 Task: Create a rule when a start date in next week in set on a card by me.
Action: Mouse moved to (1315, 126)
Screenshot: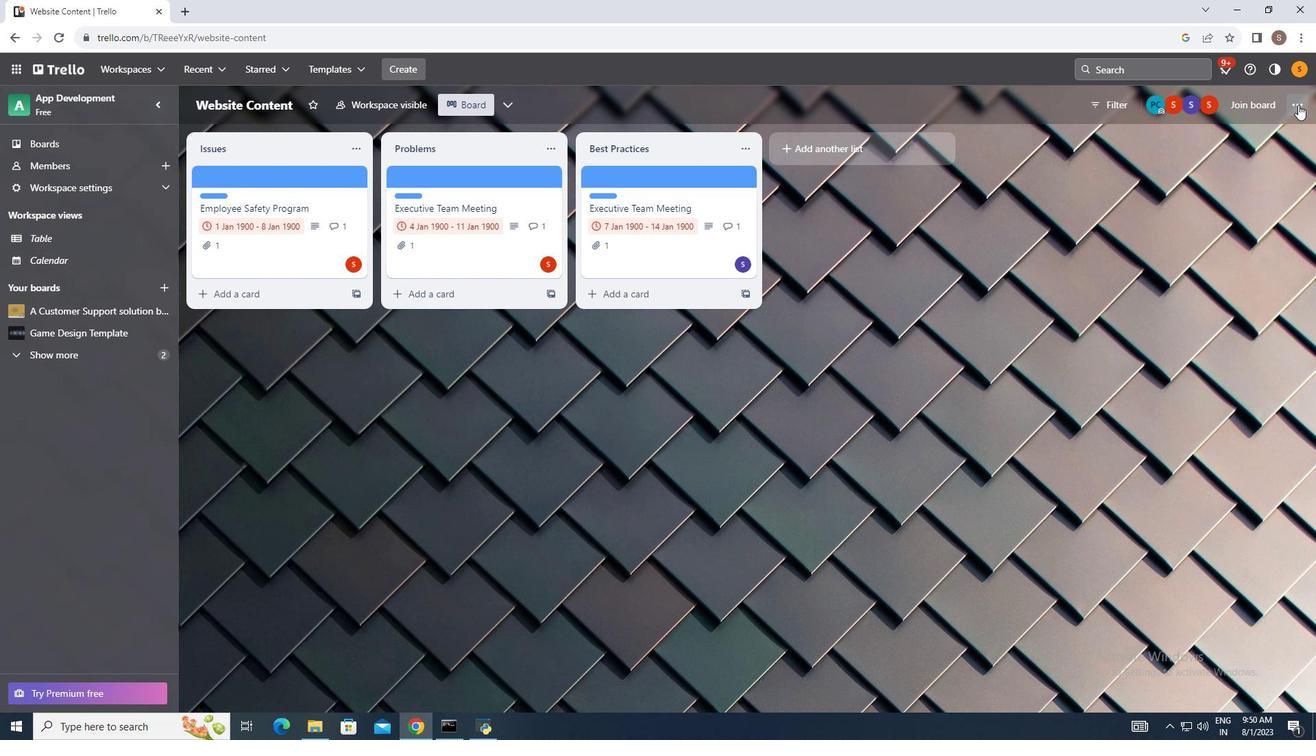 
Action: Mouse pressed left at (1315, 126)
Screenshot: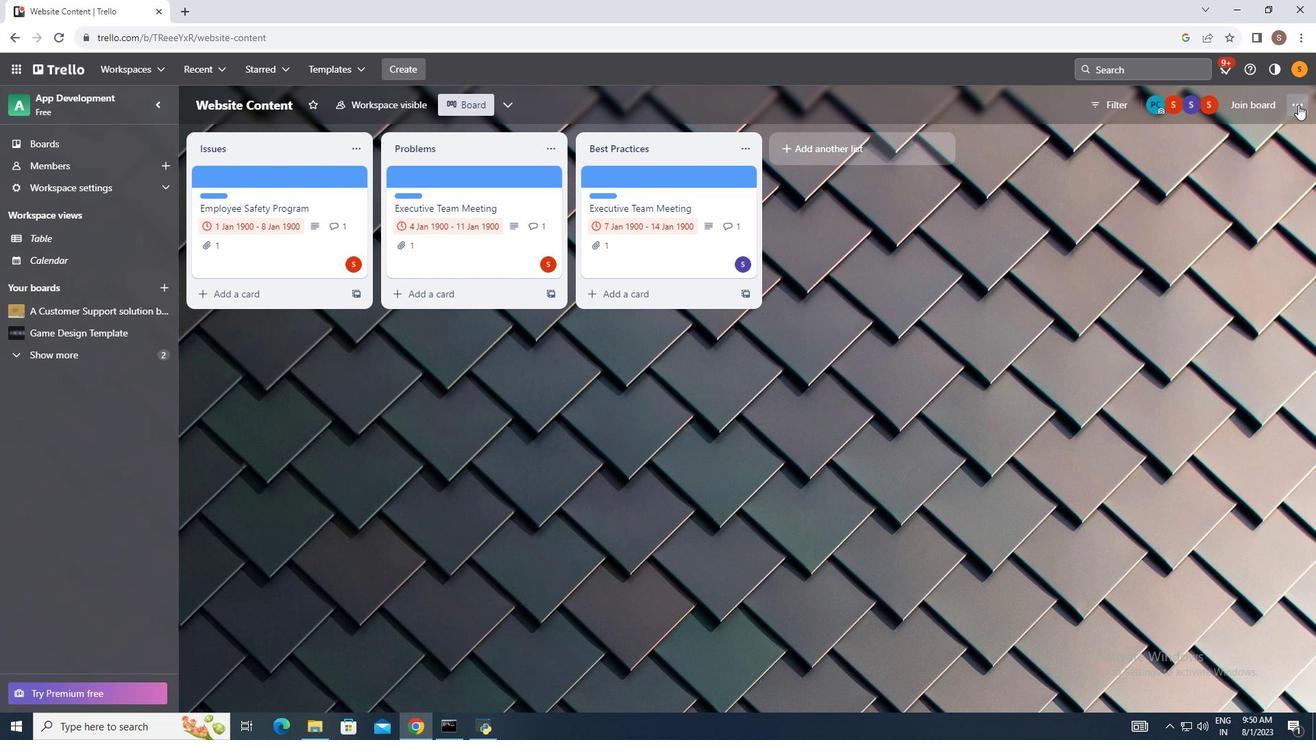 
Action: Mouse moved to (1195, 281)
Screenshot: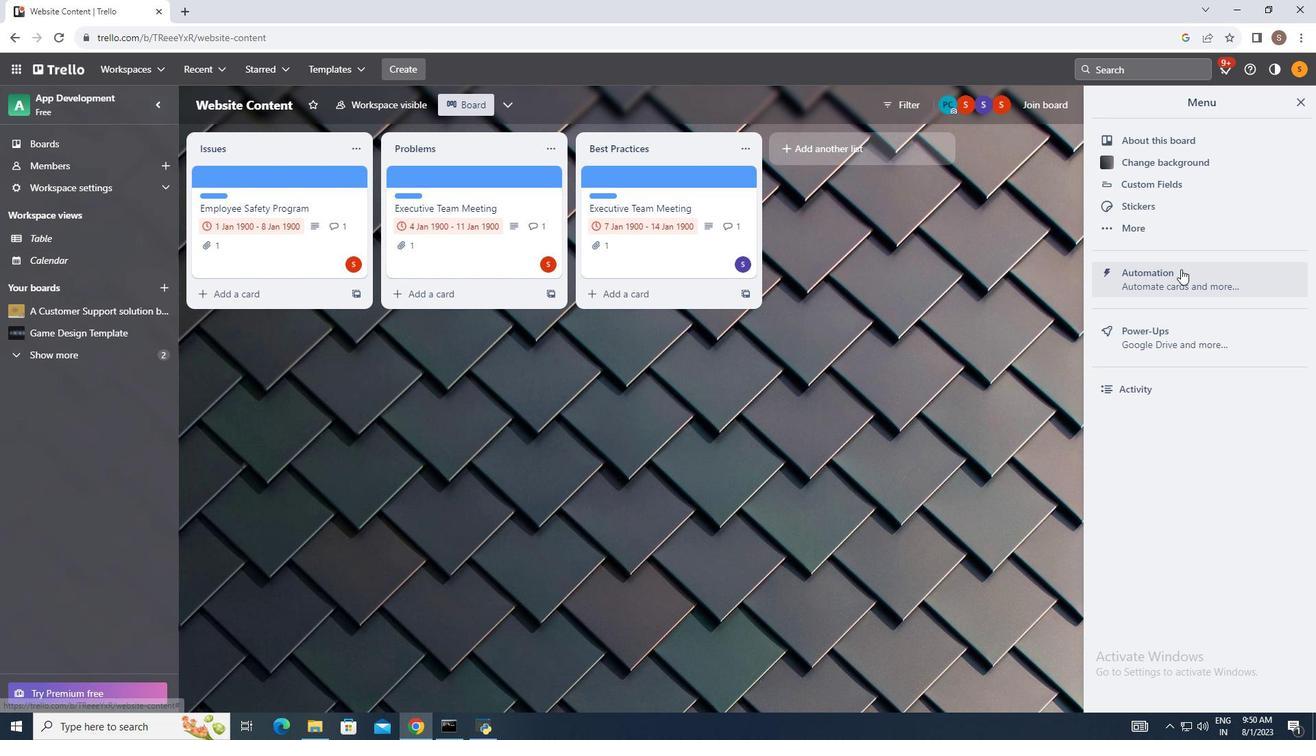 
Action: Mouse pressed left at (1195, 281)
Screenshot: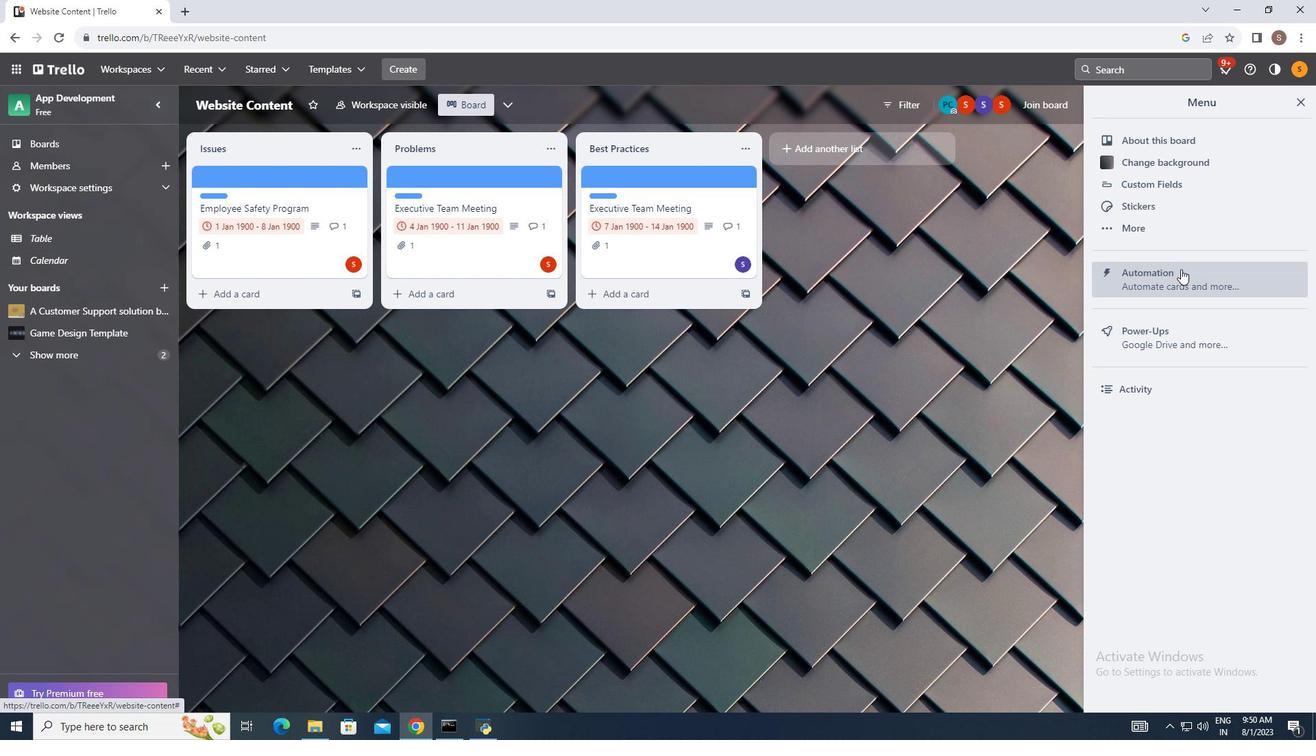 
Action: Mouse moved to (222, 237)
Screenshot: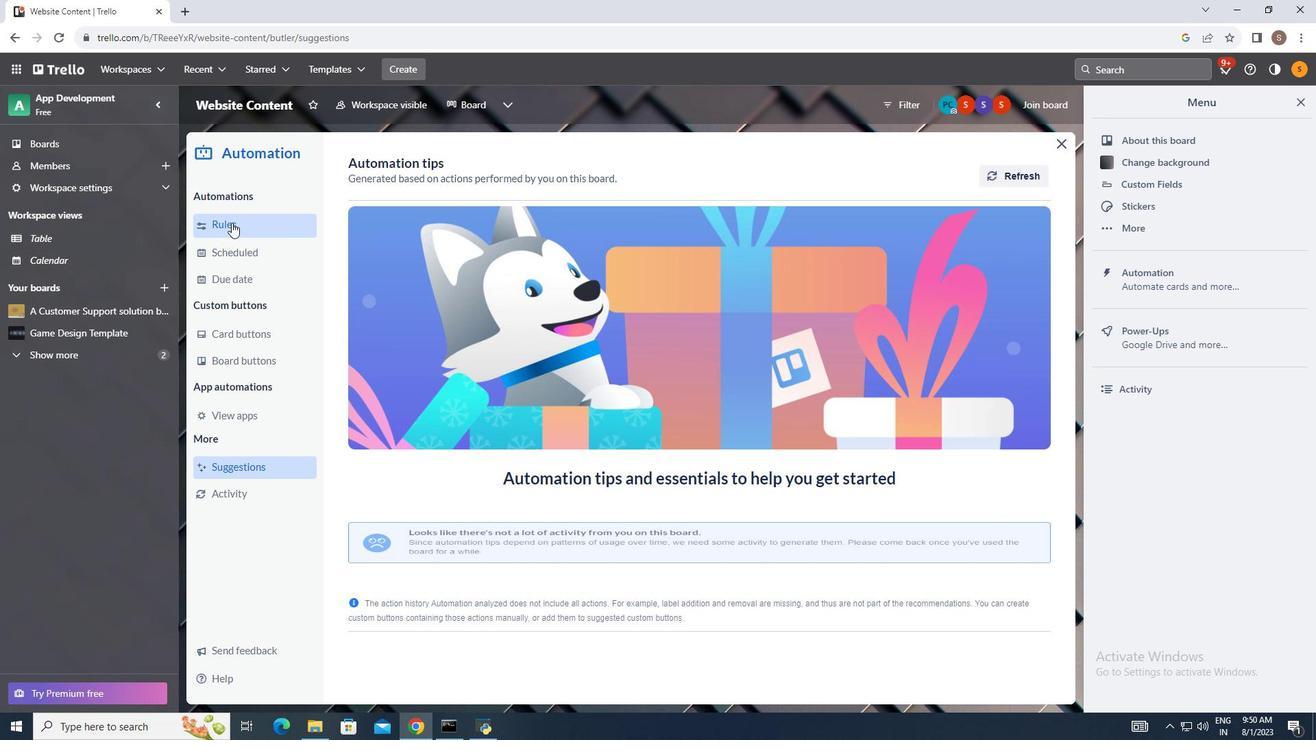 
Action: Mouse pressed left at (222, 237)
Screenshot: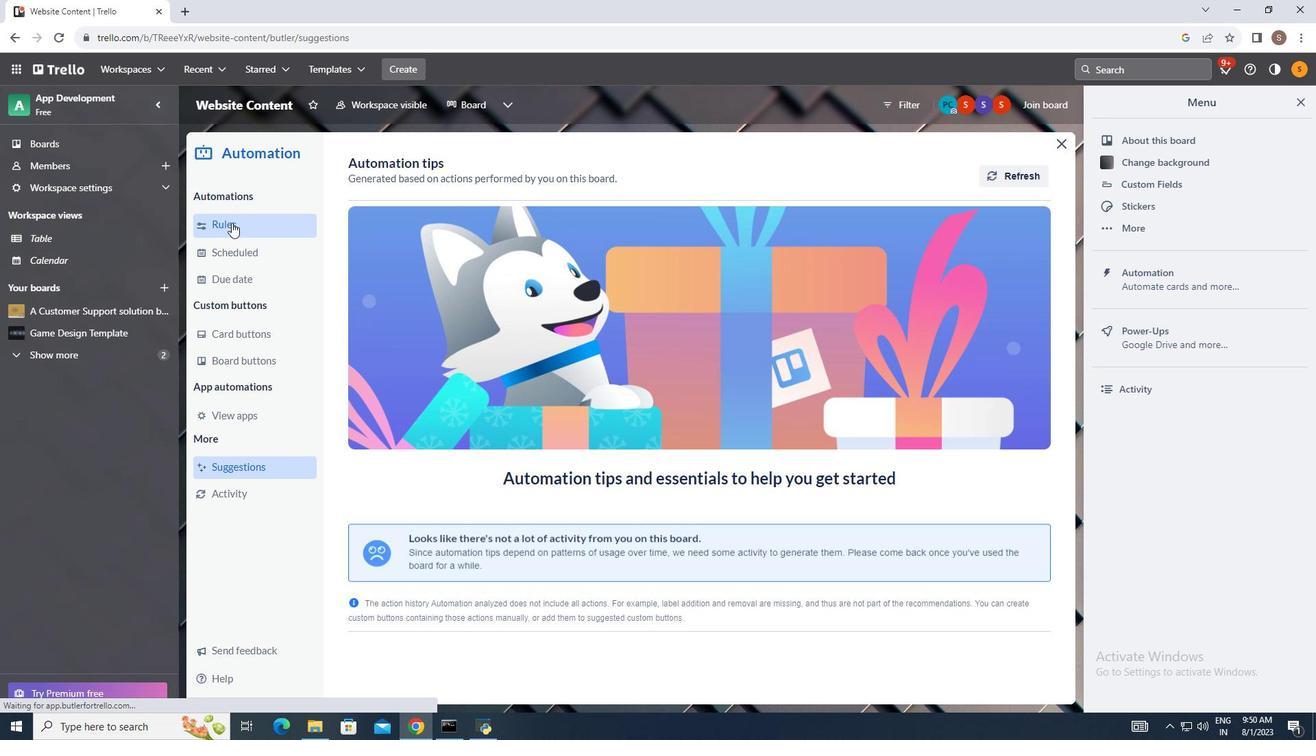 
Action: Mouse moved to (928, 185)
Screenshot: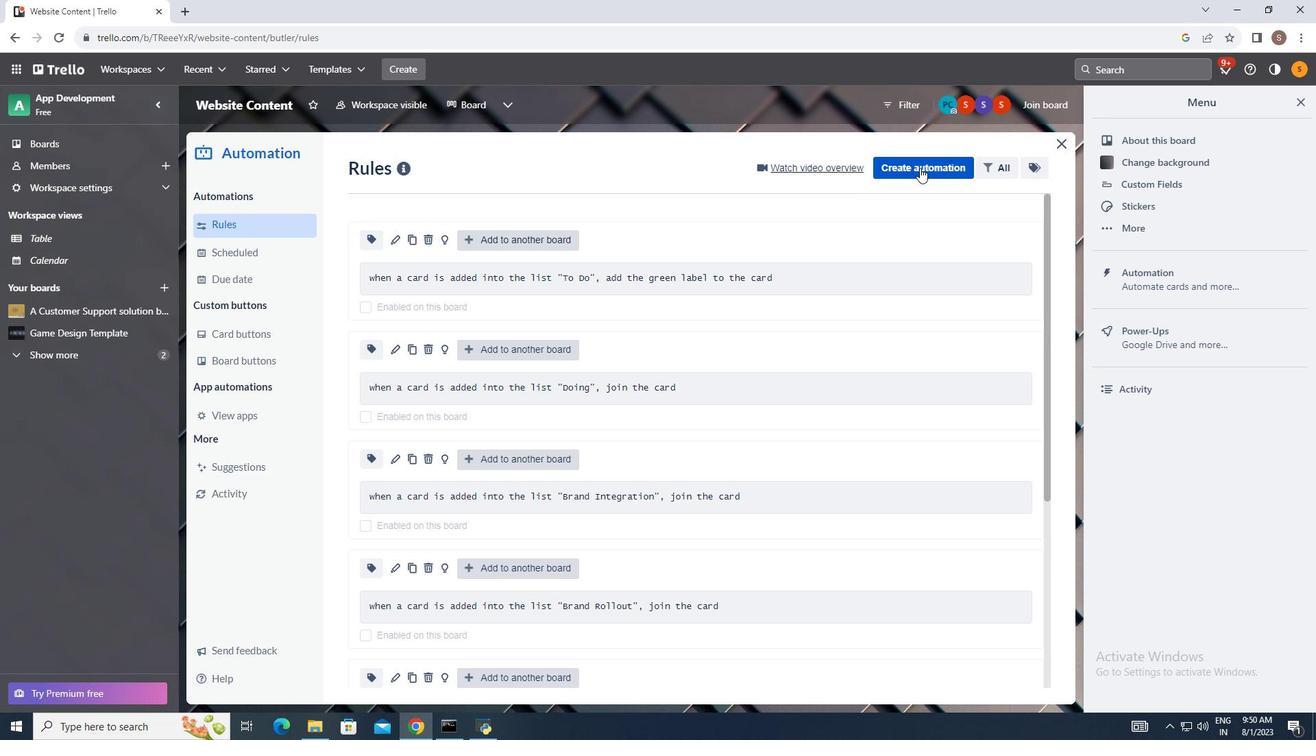 
Action: Mouse pressed left at (928, 185)
Screenshot: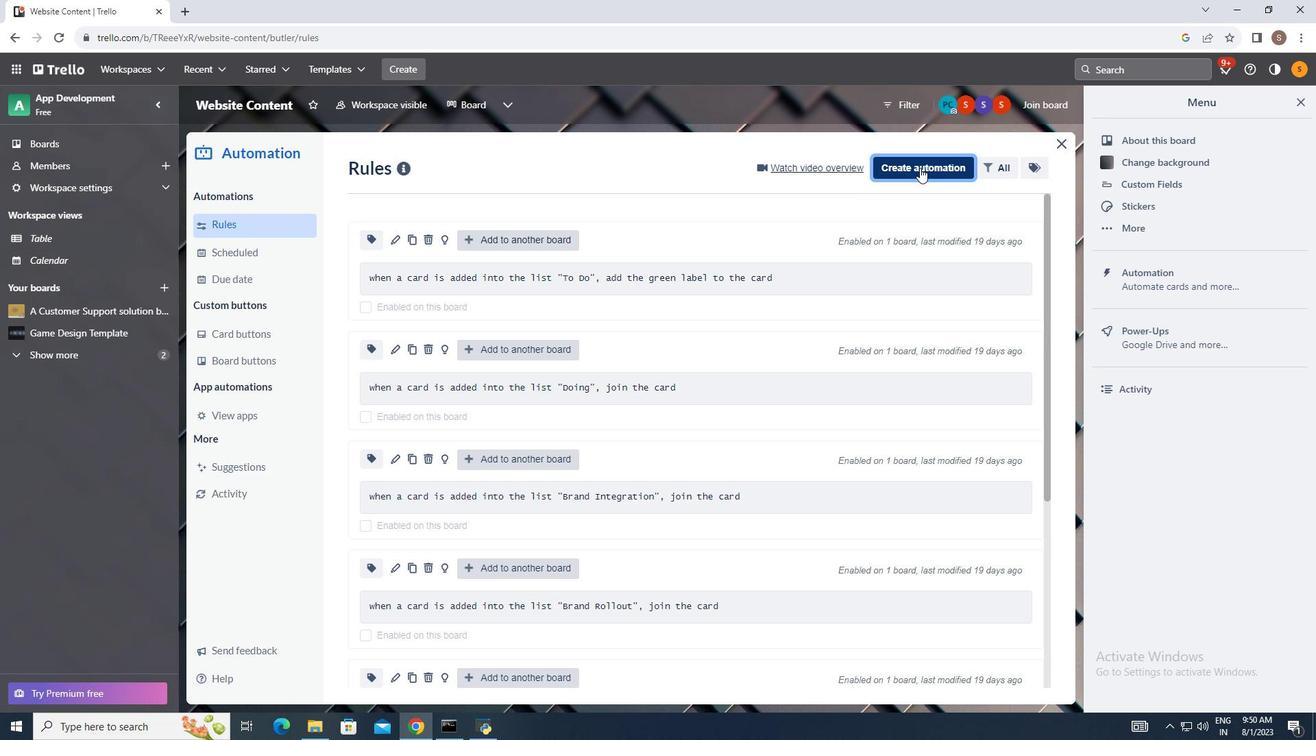 
Action: Mouse moved to (682, 306)
Screenshot: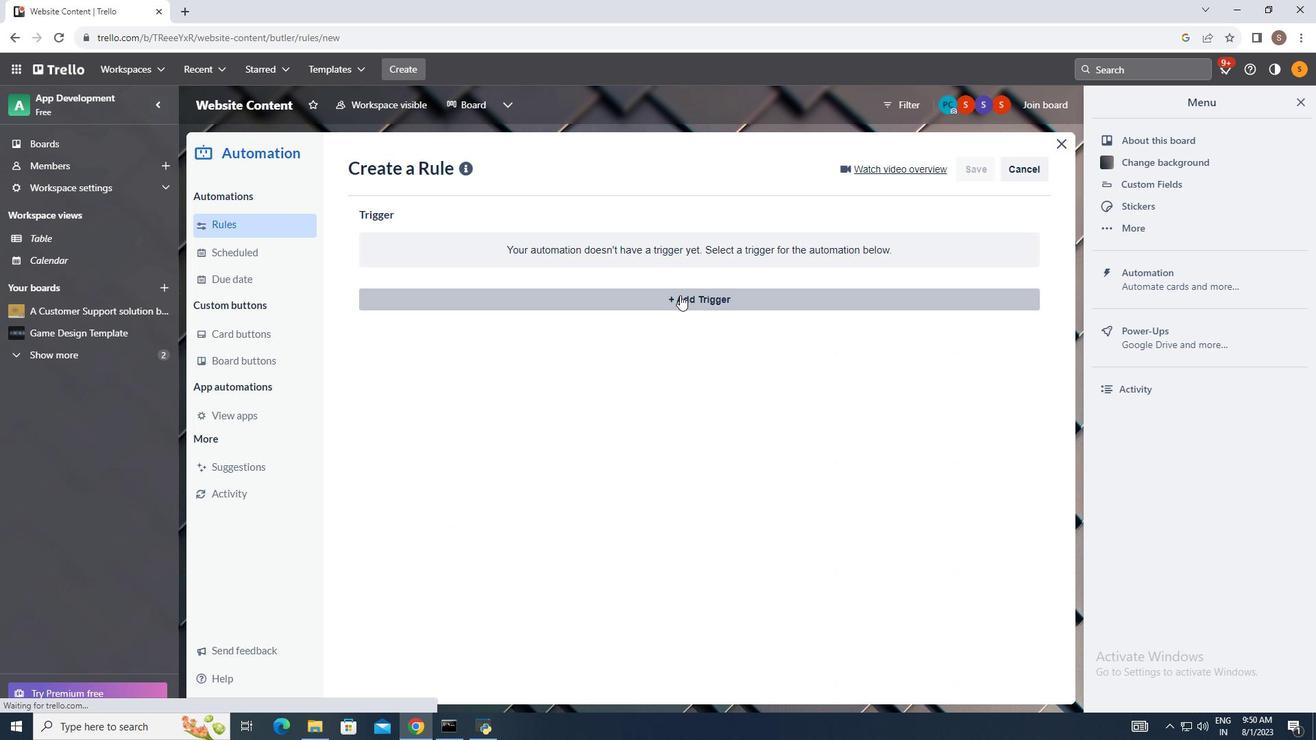 
Action: Mouse pressed left at (682, 306)
Screenshot: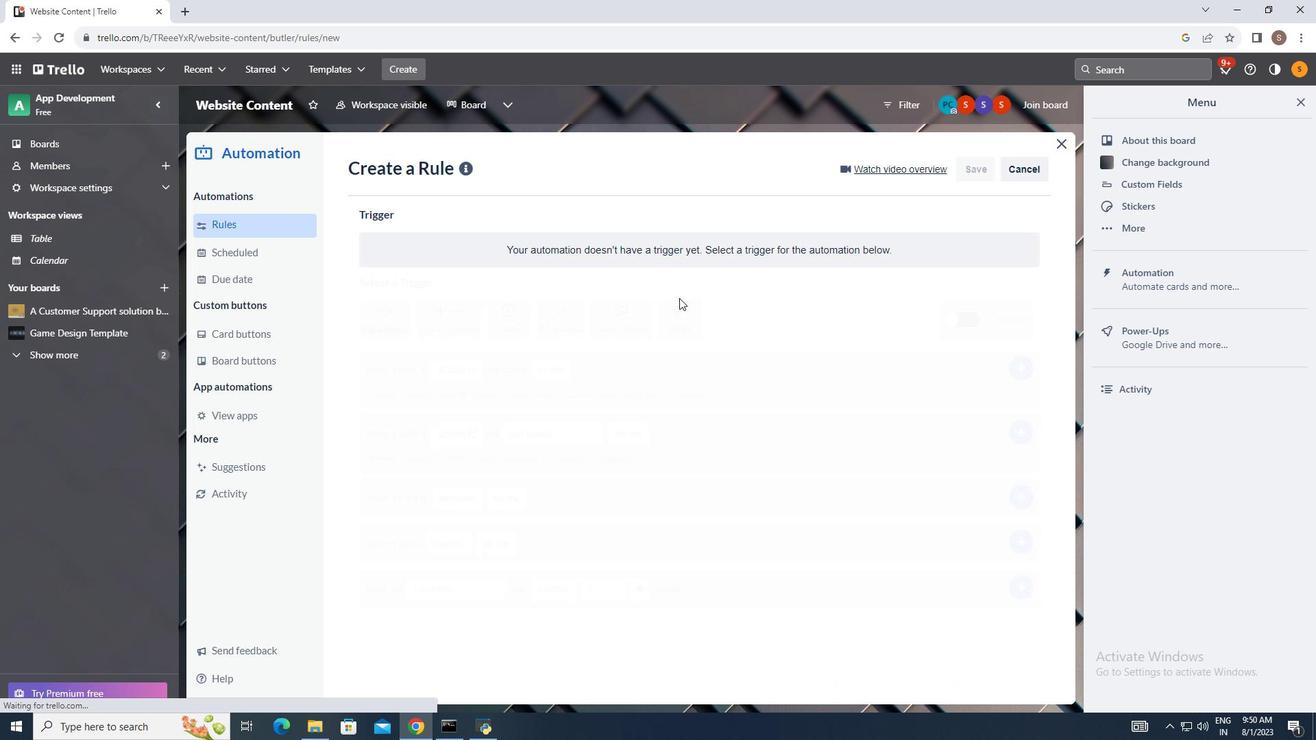 
Action: Mouse moved to (499, 351)
Screenshot: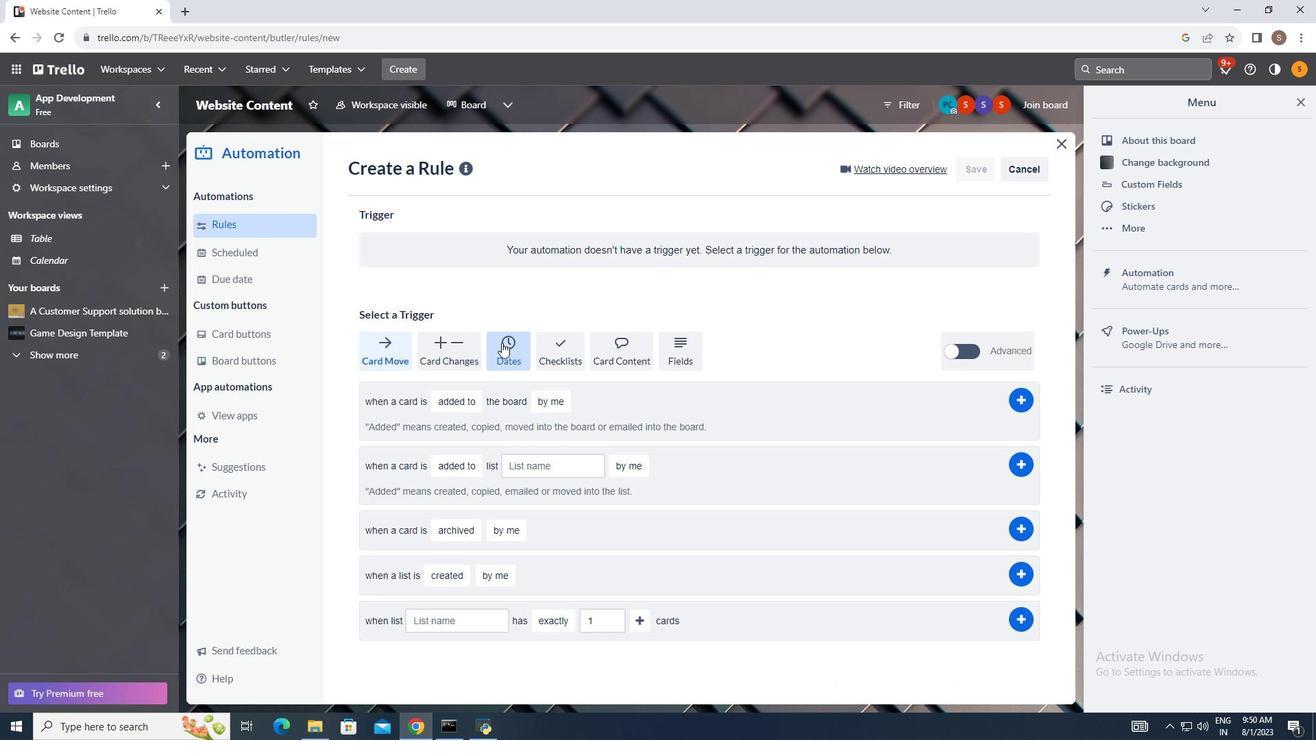 
Action: Mouse pressed left at (499, 351)
Screenshot: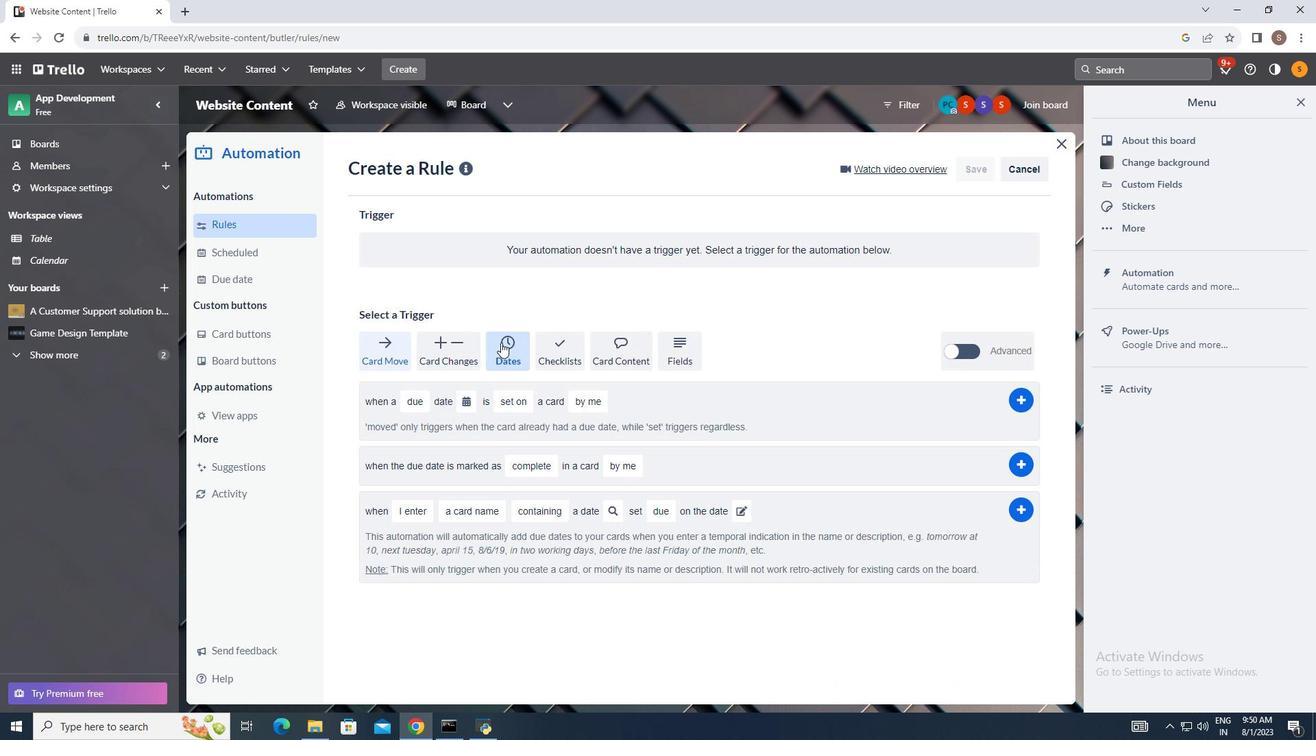 
Action: Mouse moved to (413, 401)
Screenshot: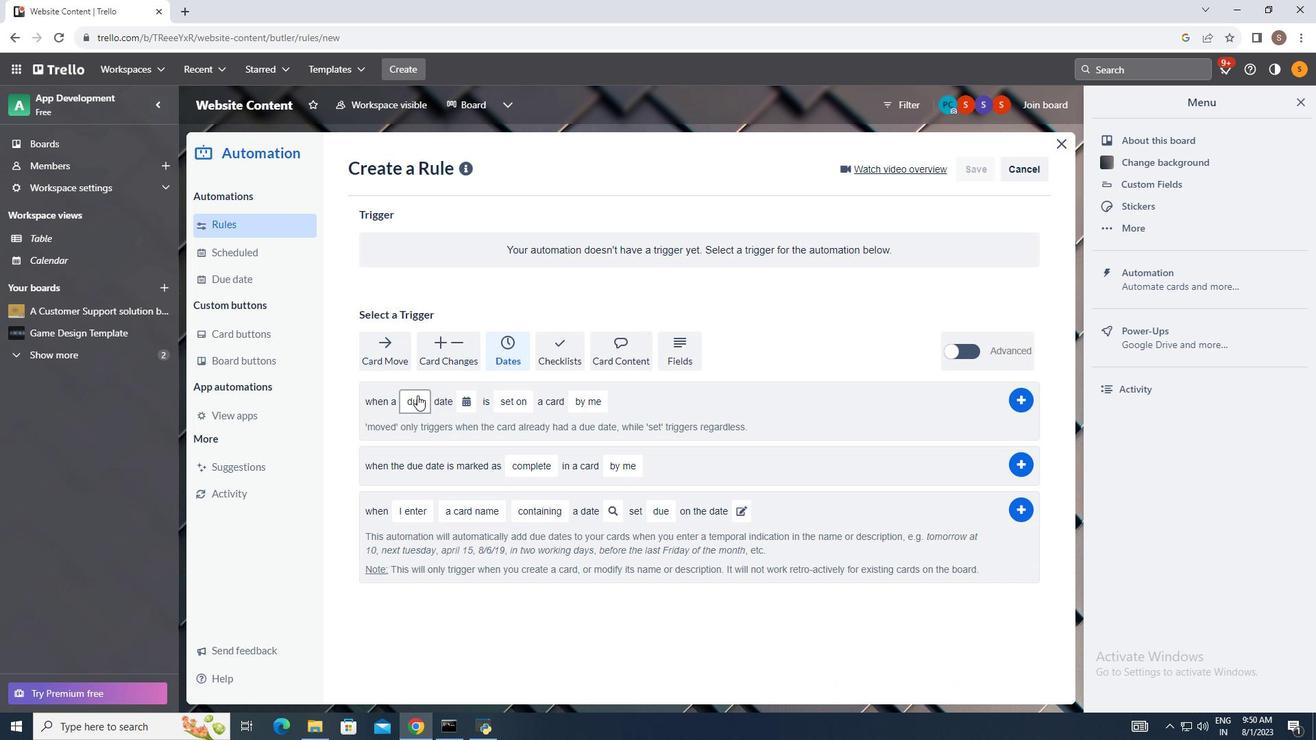 
Action: Mouse pressed left at (413, 401)
Screenshot: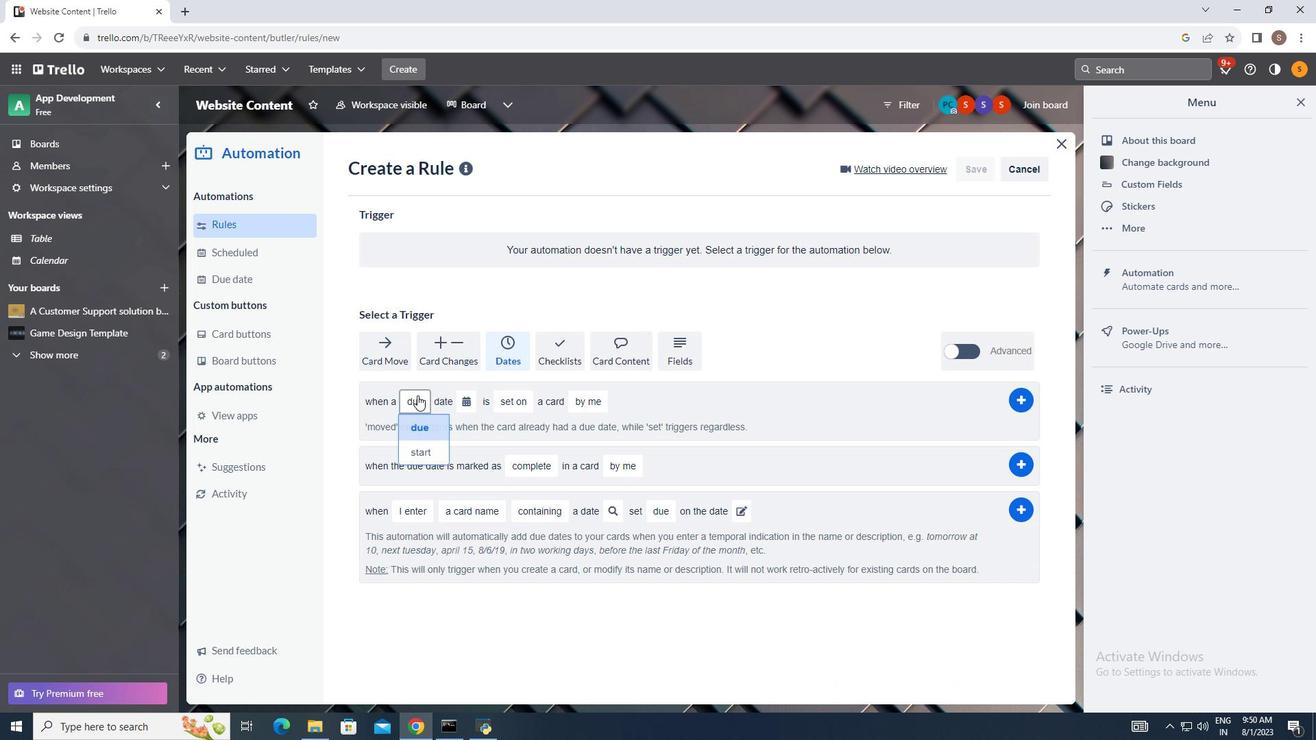 
Action: Mouse moved to (420, 456)
Screenshot: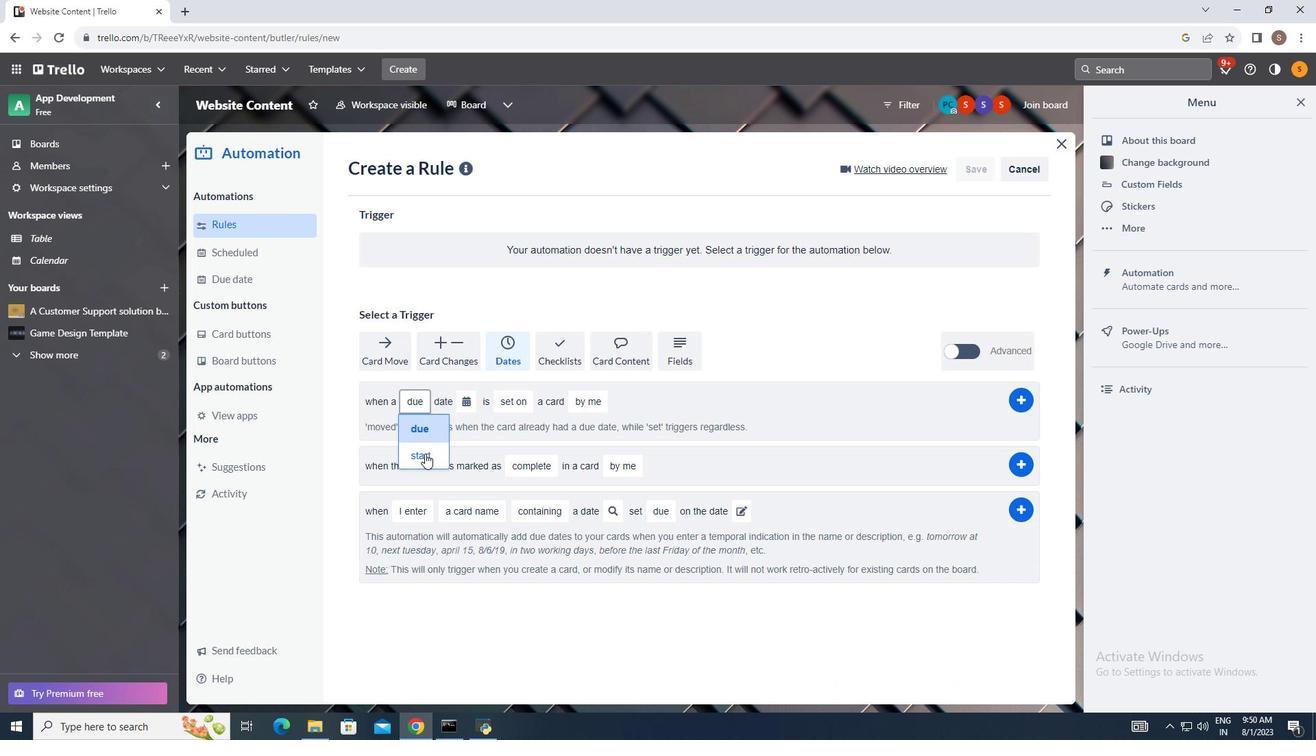 
Action: Mouse pressed left at (420, 456)
Screenshot: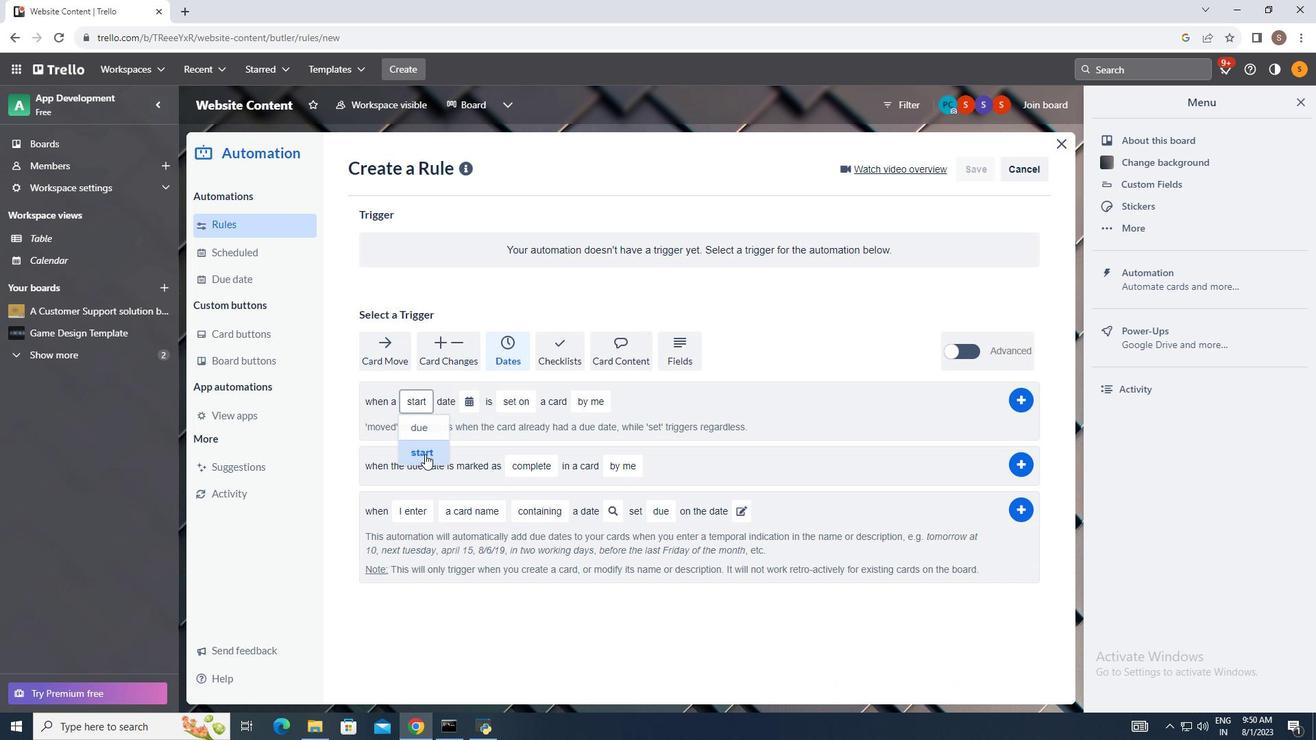 
Action: Mouse moved to (467, 407)
Screenshot: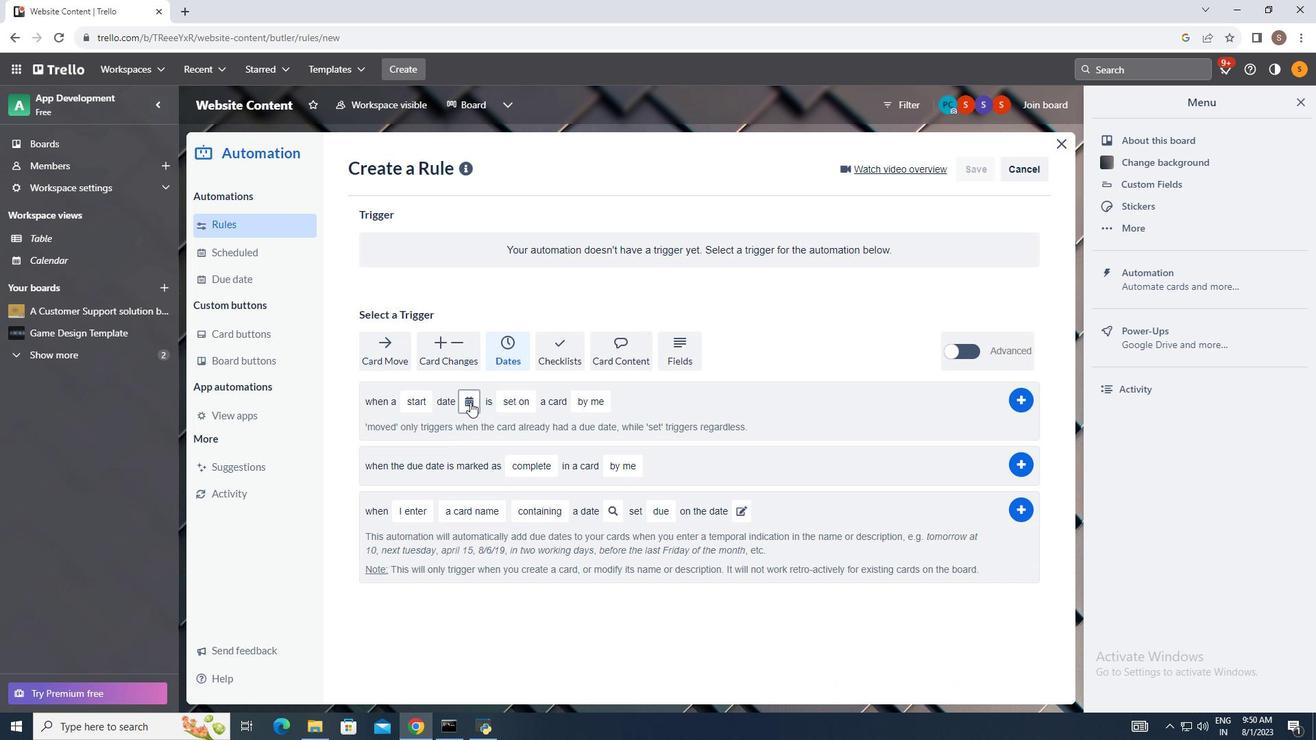 
Action: Mouse pressed left at (467, 407)
Screenshot: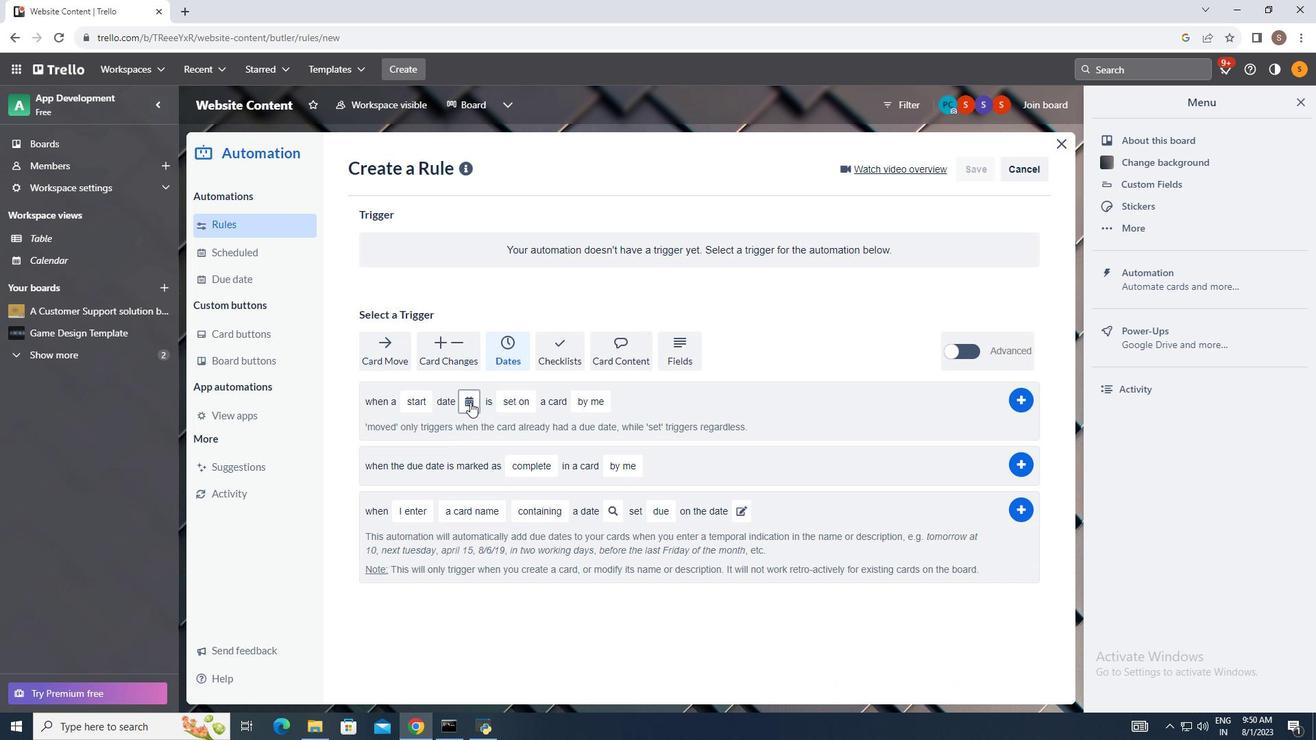 
Action: Mouse moved to (472, 445)
Screenshot: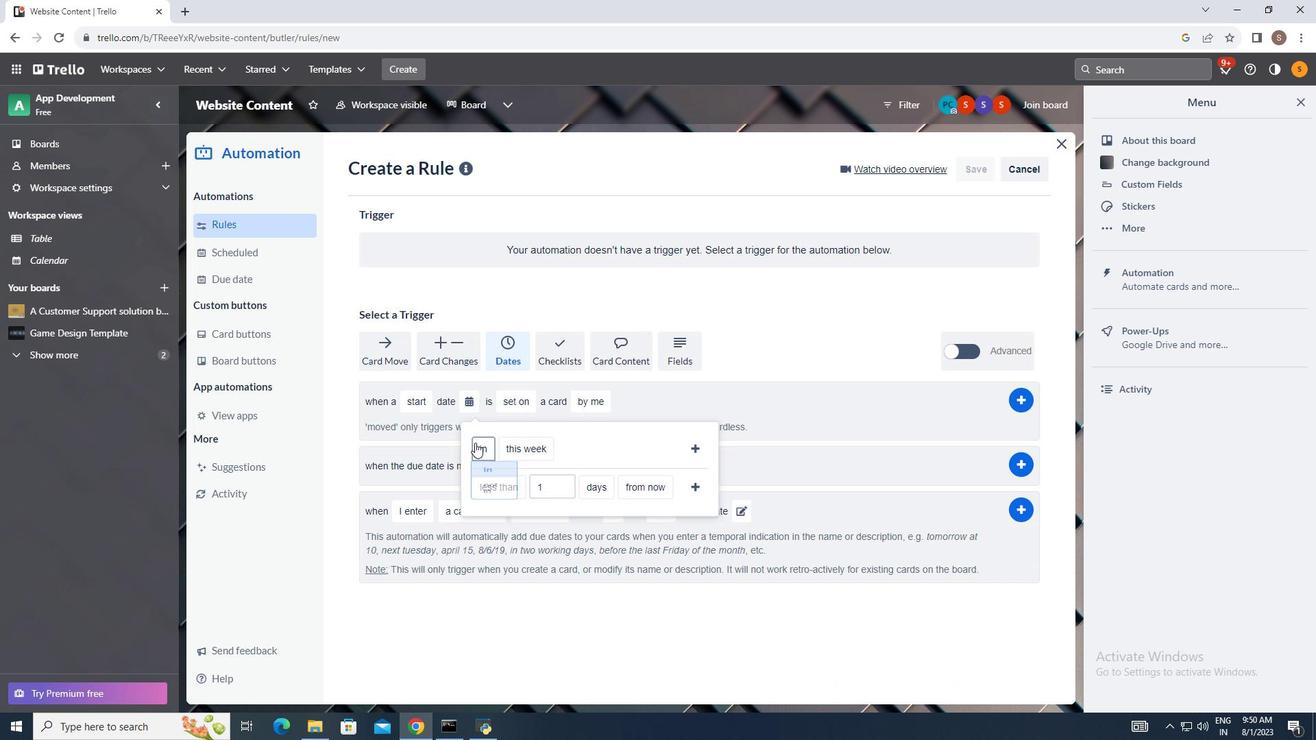 
Action: Mouse pressed left at (472, 445)
Screenshot: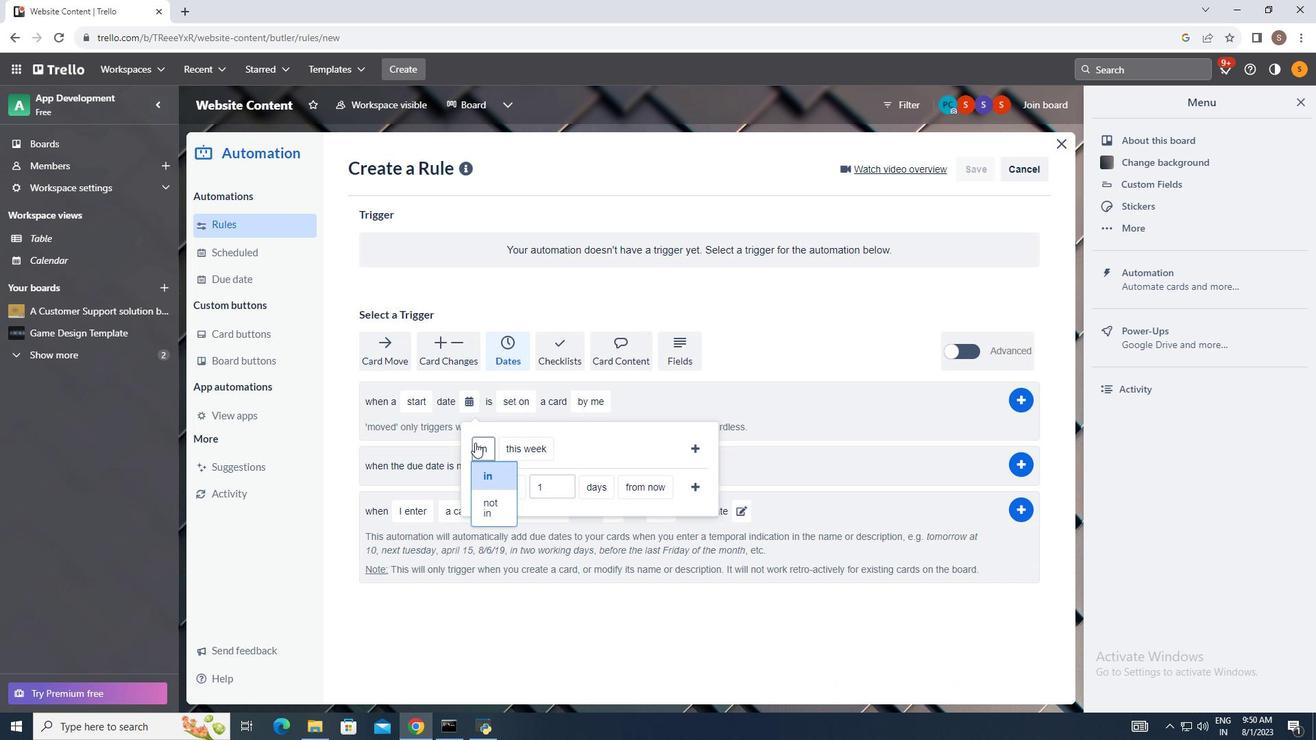 
Action: Mouse moved to (484, 473)
Screenshot: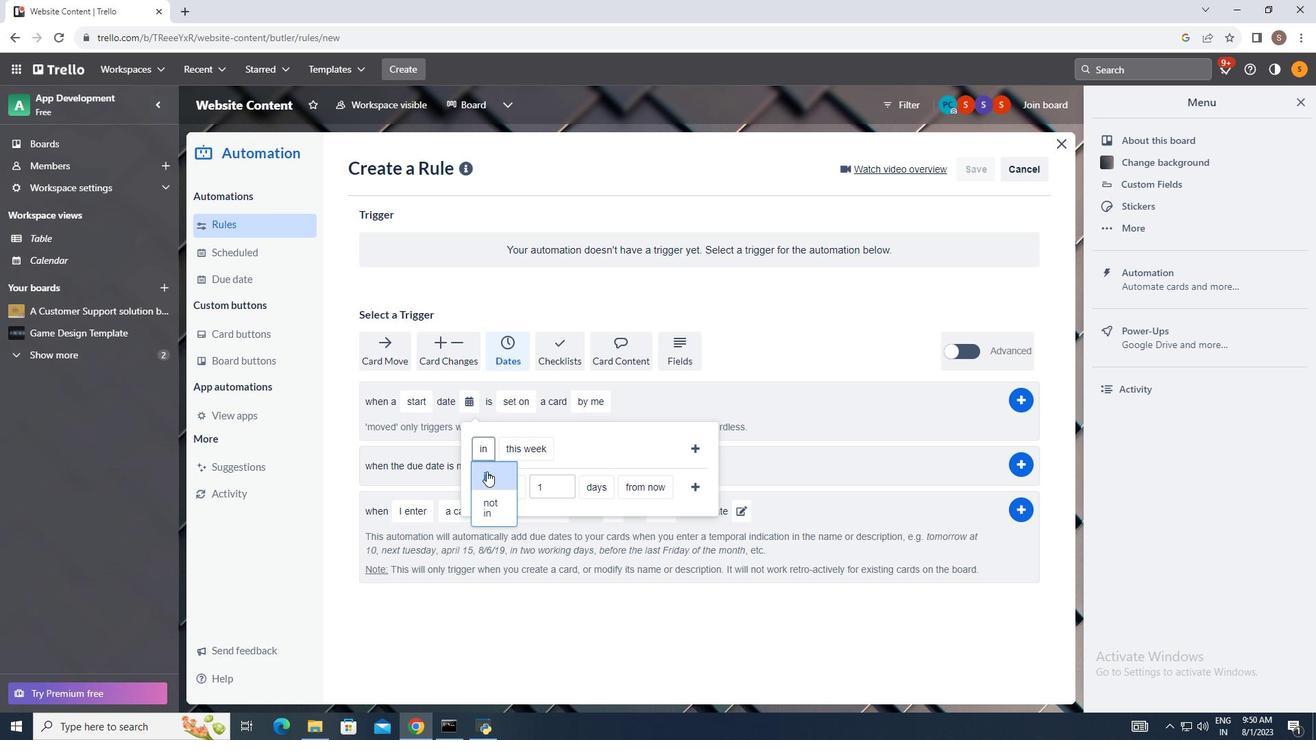 
Action: Mouse pressed left at (484, 473)
Screenshot: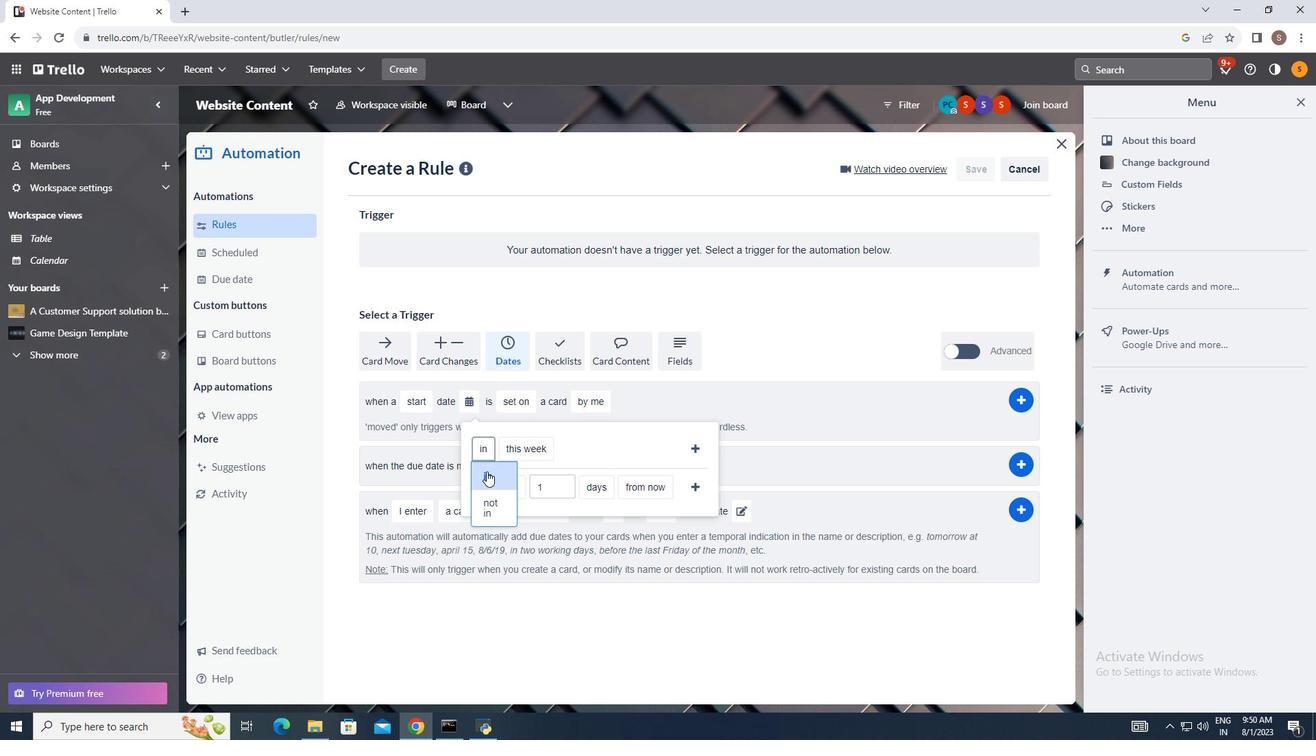 
Action: Mouse moved to (510, 449)
Screenshot: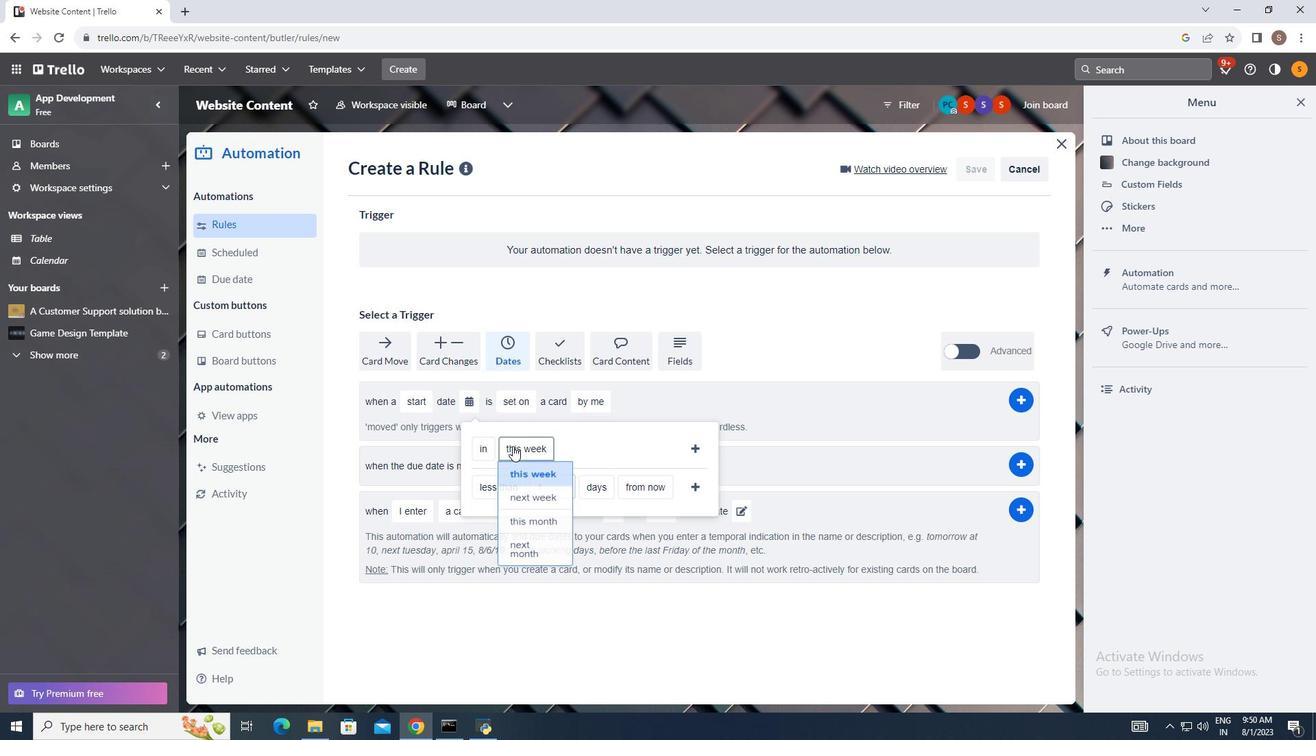 
Action: Mouse pressed left at (510, 449)
Screenshot: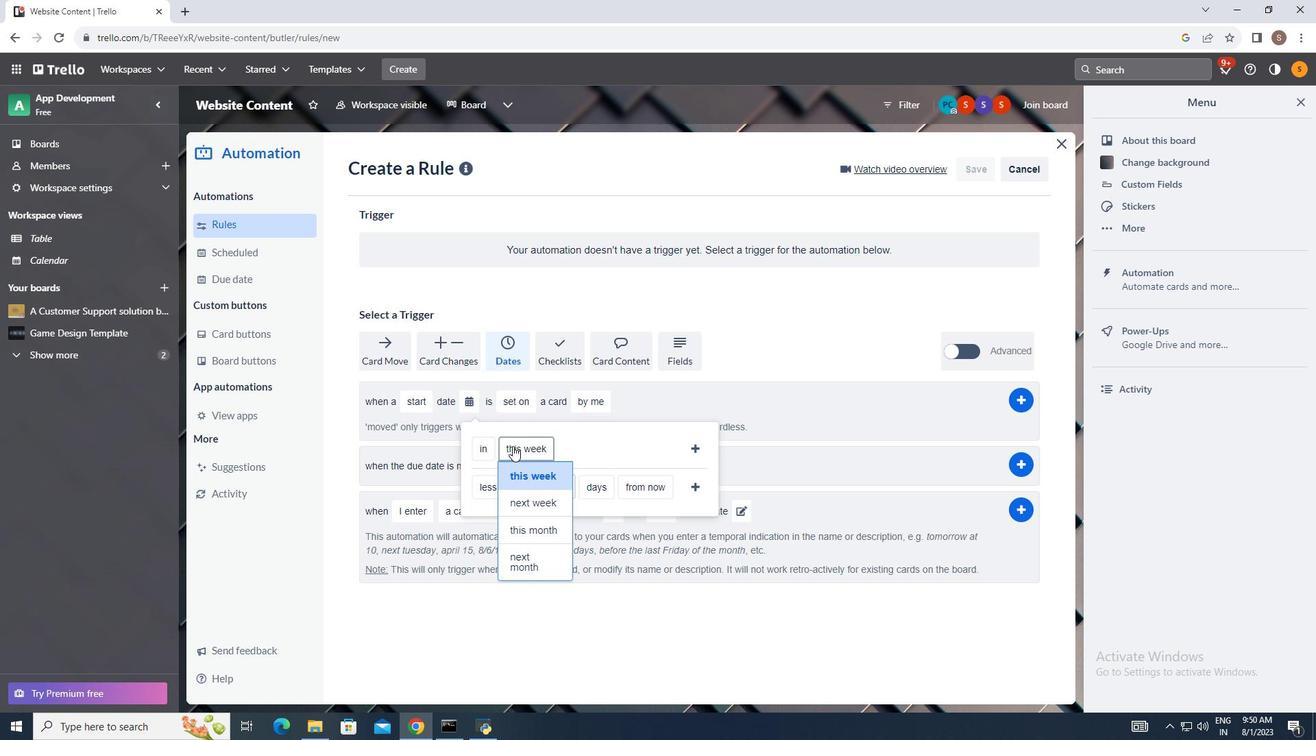 
Action: Mouse moved to (525, 500)
Screenshot: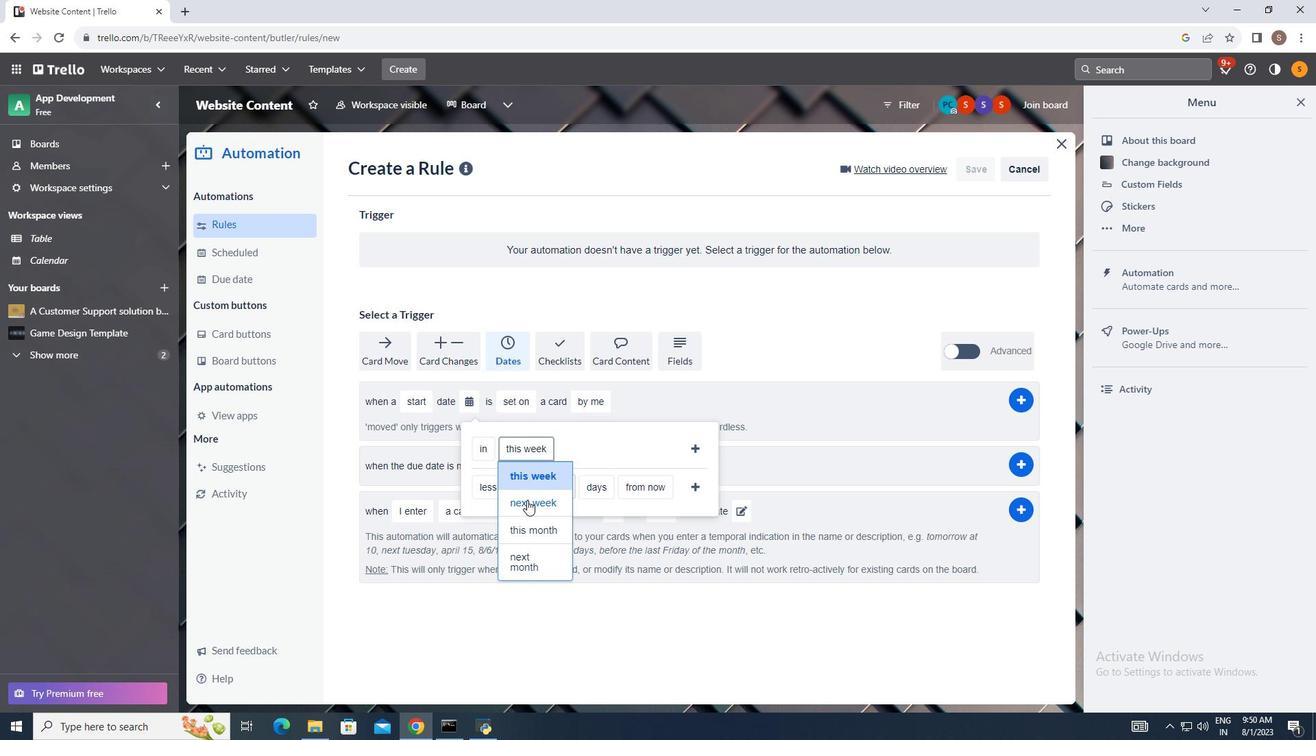 
Action: Mouse pressed left at (525, 500)
Screenshot: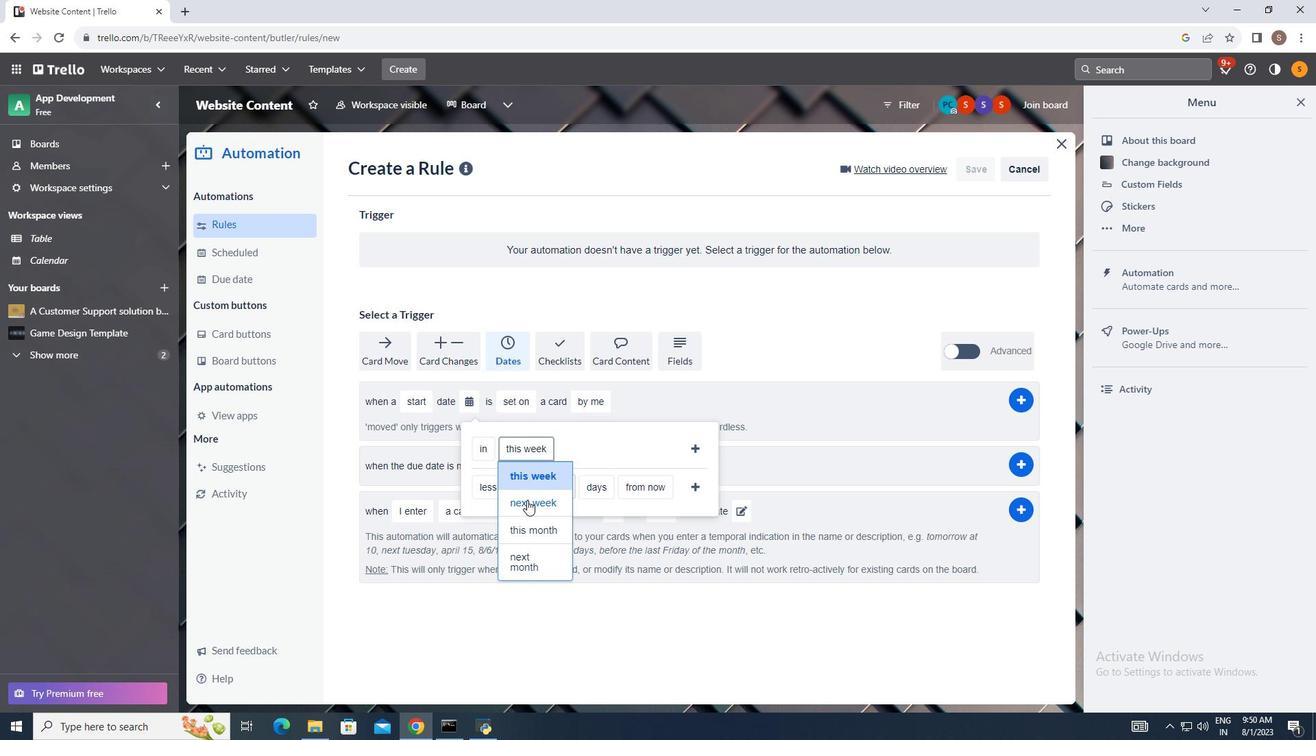 
Action: Mouse moved to (700, 453)
Screenshot: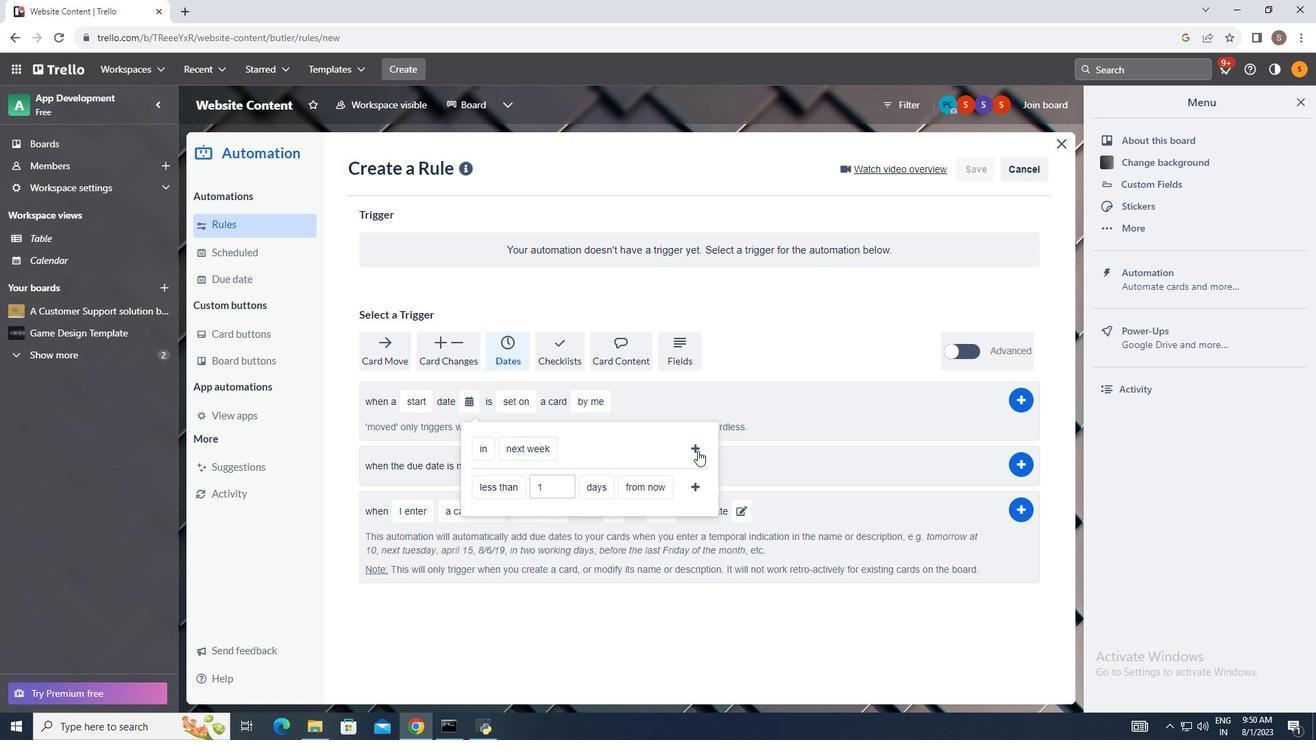 
Action: Mouse pressed left at (700, 453)
Screenshot: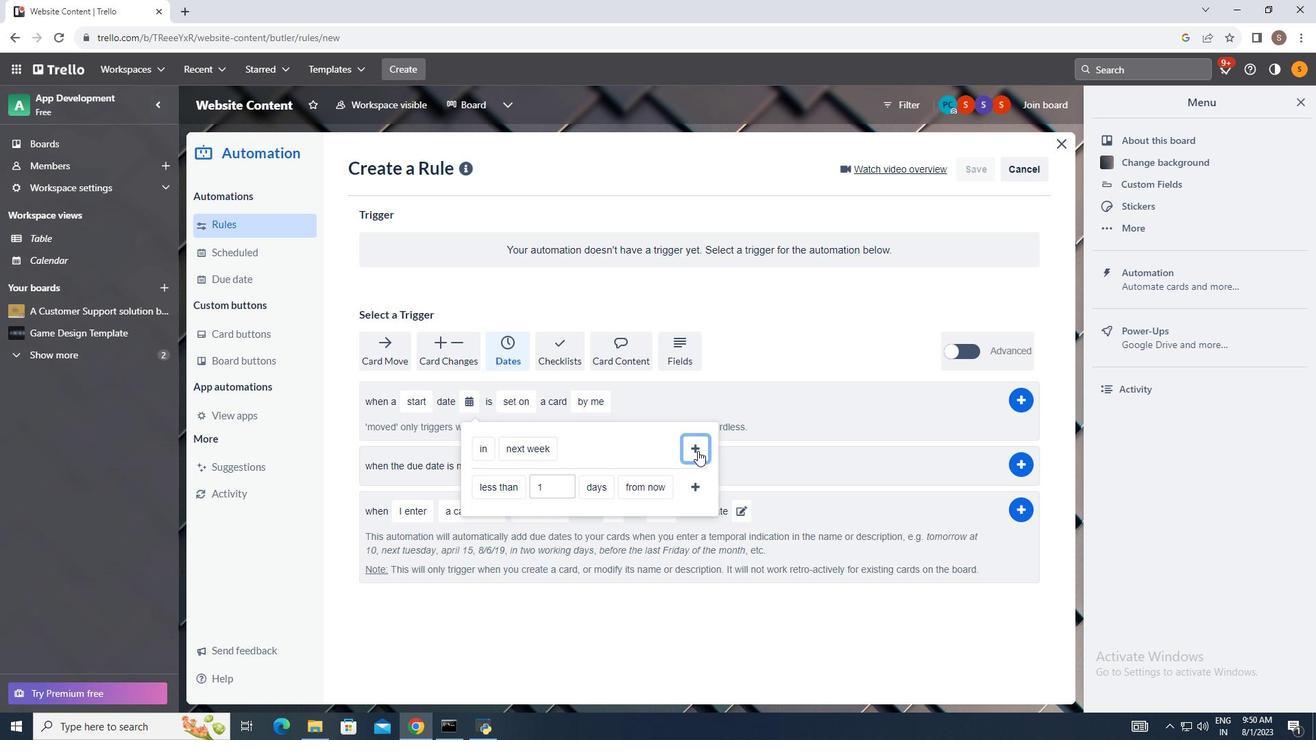 
Action: Mouse moved to (1033, 409)
Screenshot: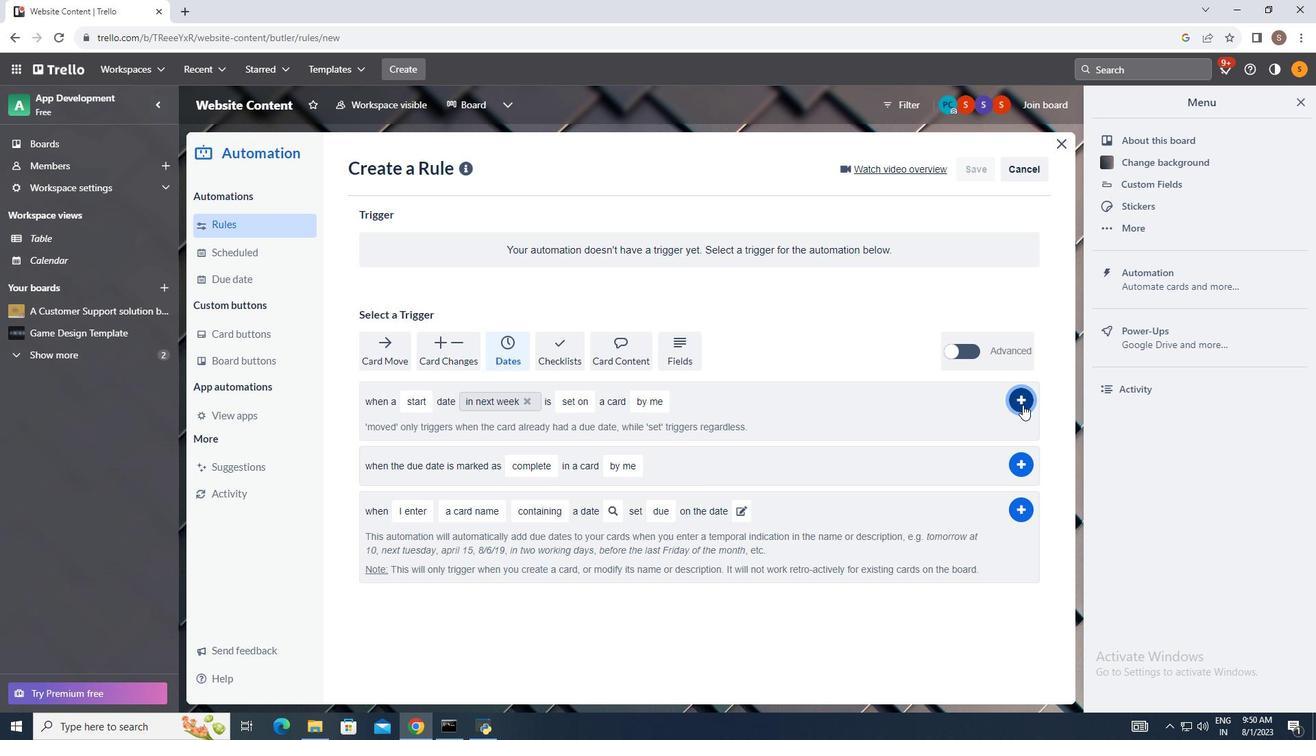 
Action: Mouse pressed left at (1033, 409)
Screenshot: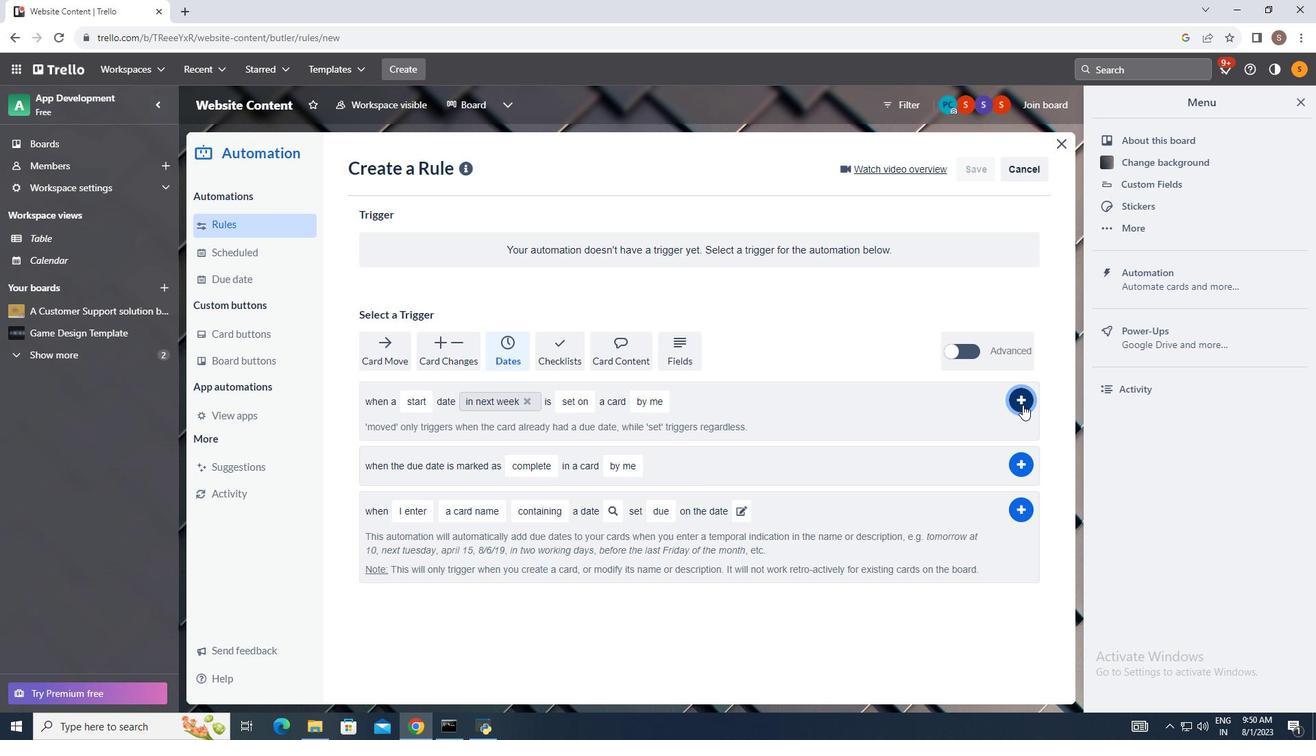 
Action: Mouse moved to (854, 423)
Screenshot: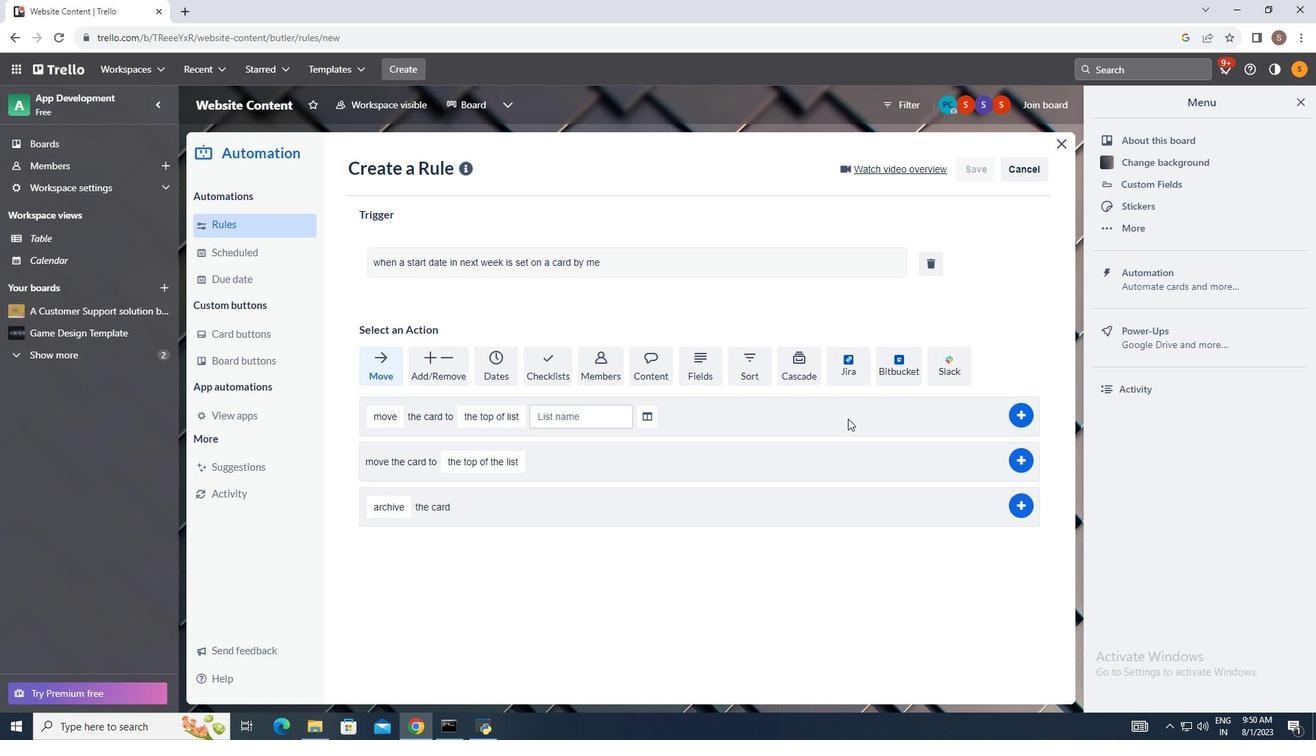 
